 Task: Create a sub task System Test and UAT for the task  Develop a new online booking system for a hotel or resort in the project AgileBox , assign it to team member softage.5@softage.net and update the status of the sub task to  Off Track , set the priority of the sub task to High
Action: Mouse moved to (52, 277)
Screenshot: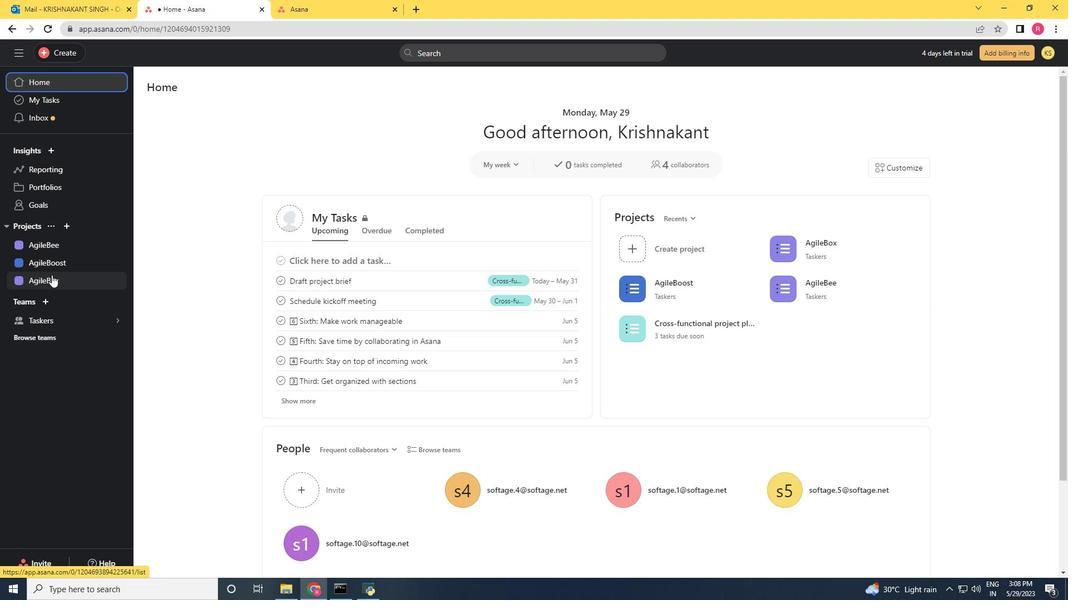 
Action: Mouse pressed left at (52, 277)
Screenshot: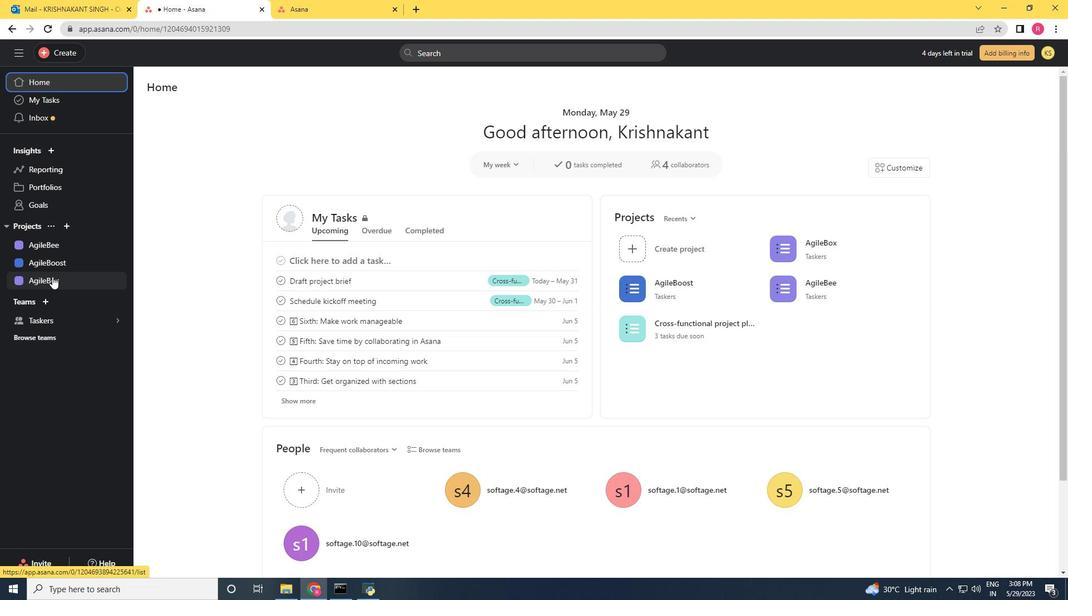 
Action: Mouse moved to (666, 244)
Screenshot: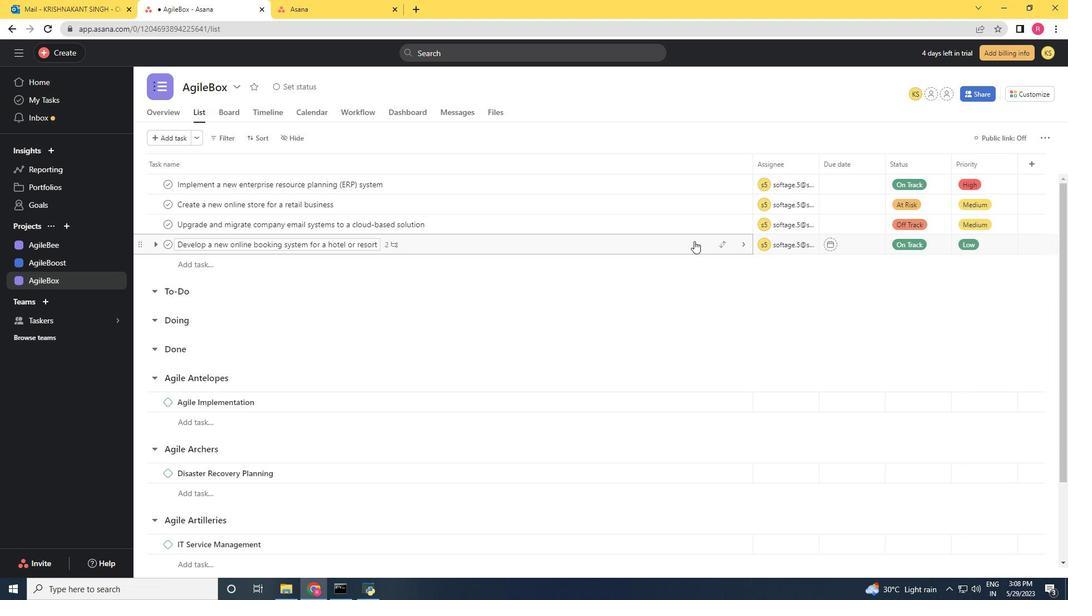 
Action: Mouse pressed left at (666, 244)
Screenshot: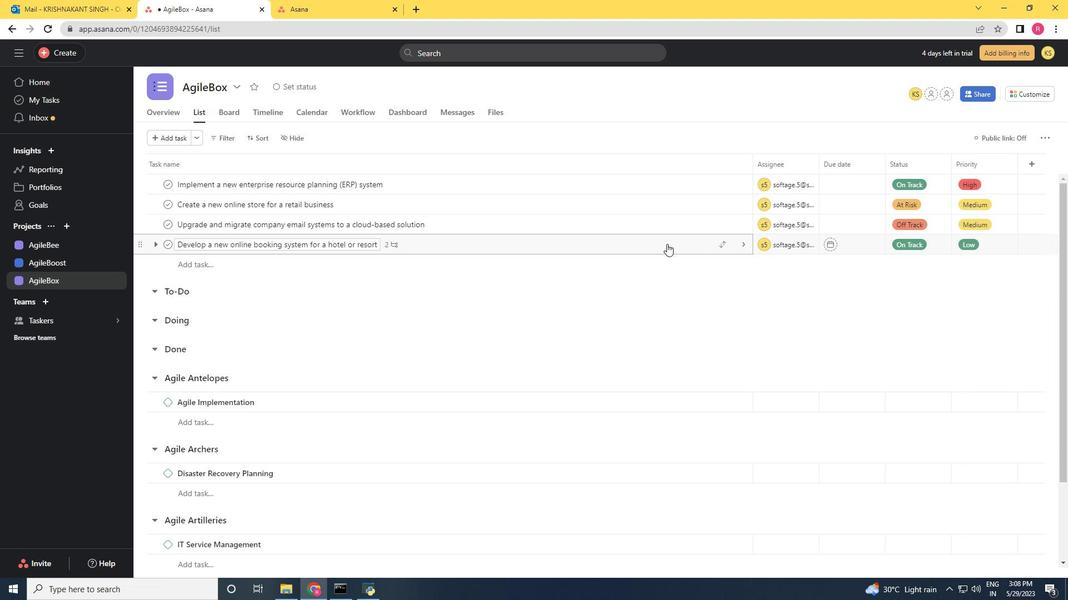 
Action: Mouse moved to (880, 368)
Screenshot: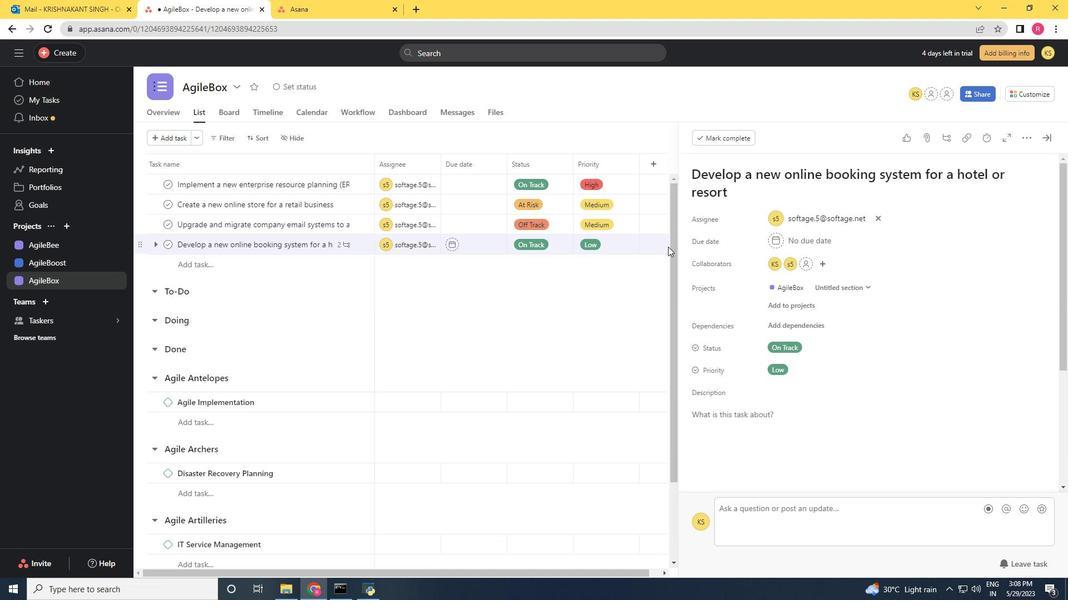 
Action: Mouse scrolled (880, 367) with delta (0, 0)
Screenshot: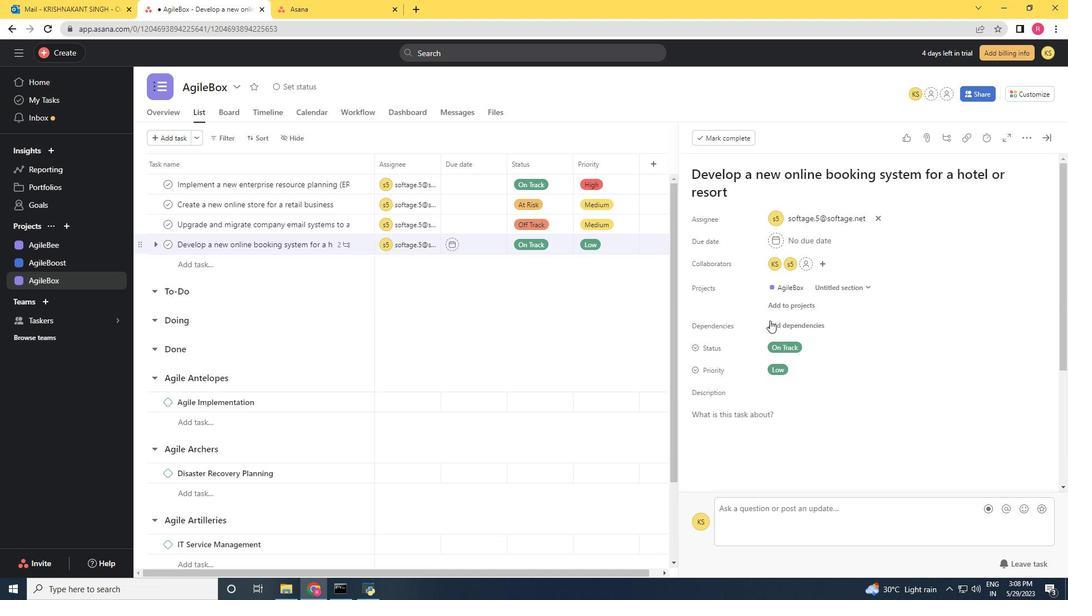 
Action: Mouse moved to (911, 378)
Screenshot: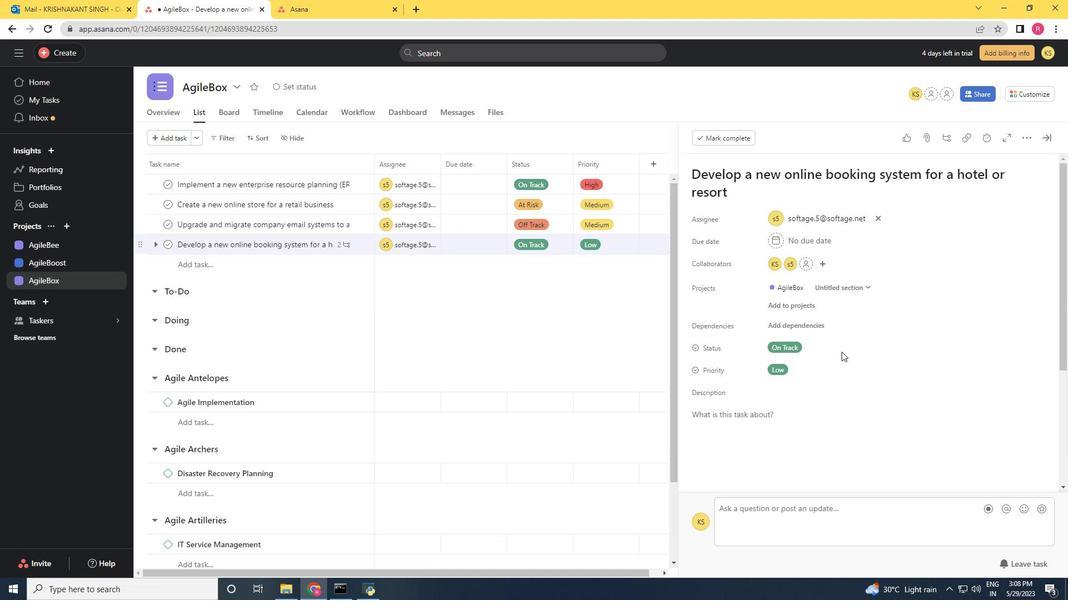 
Action: Mouse scrolled (911, 378) with delta (0, 0)
Screenshot: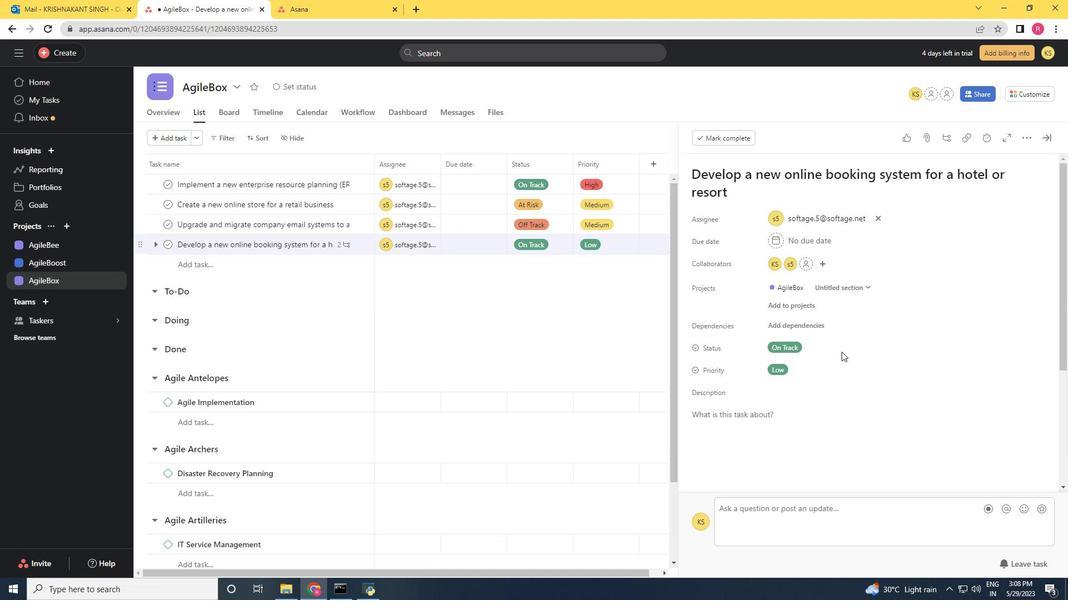 
Action: Mouse moved to (911, 379)
Screenshot: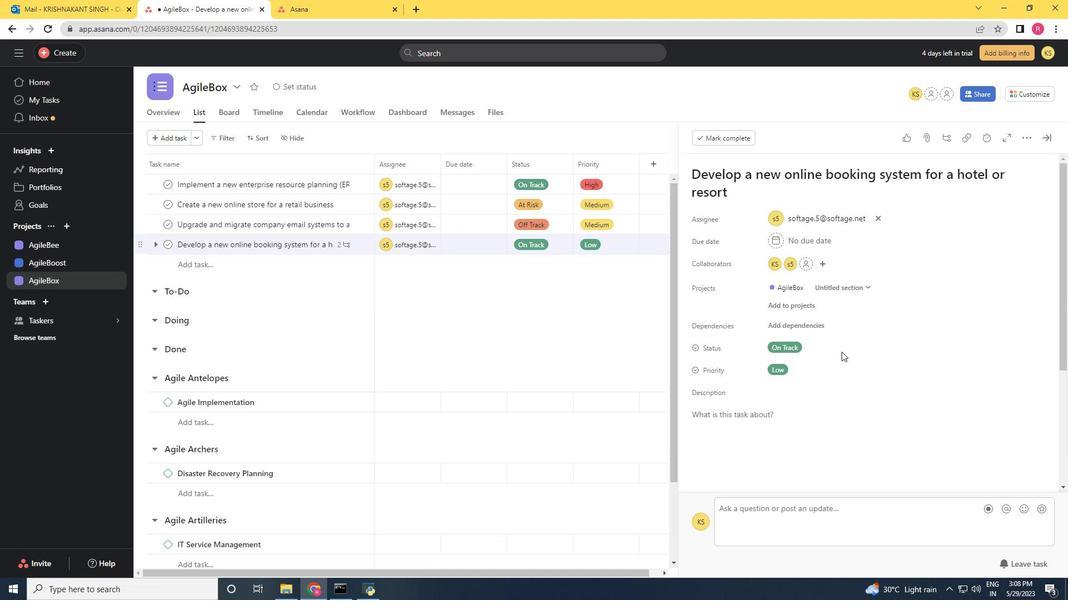 
Action: Mouse scrolled (911, 378) with delta (0, 0)
Screenshot: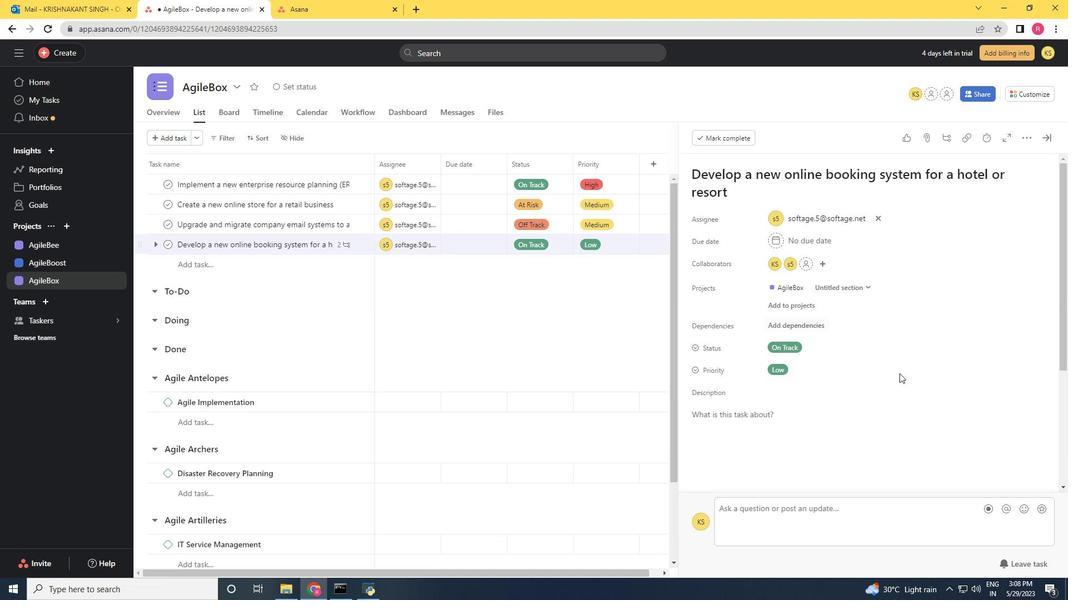 
Action: Mouse scrolled (911, 378) with delta (0, 0)
Screenshot: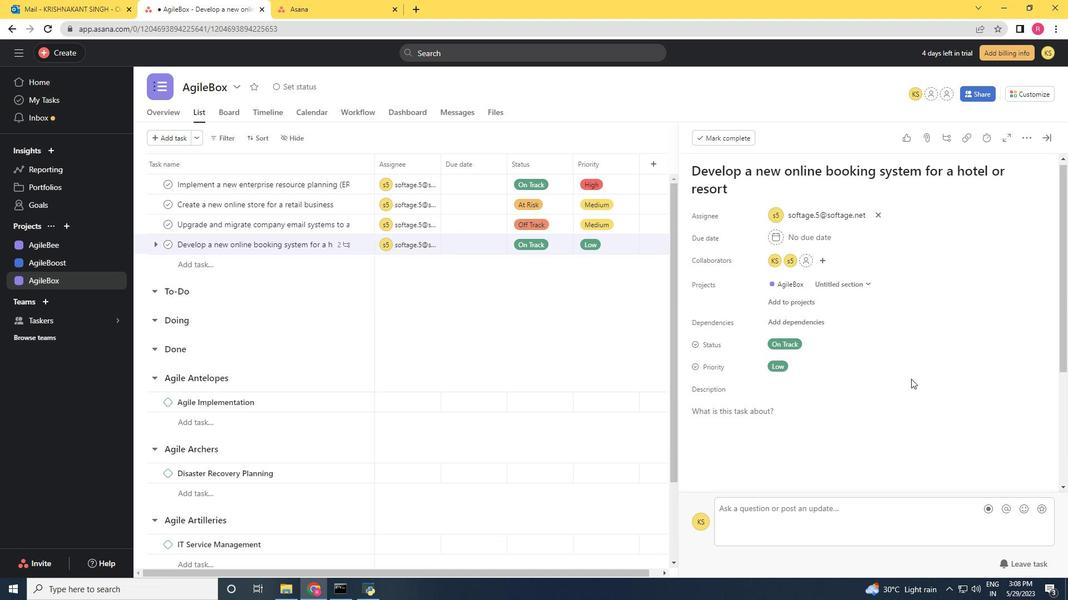 
Action: Mouse scrolled (911, 378) with delta (0, 0)
Screenshot: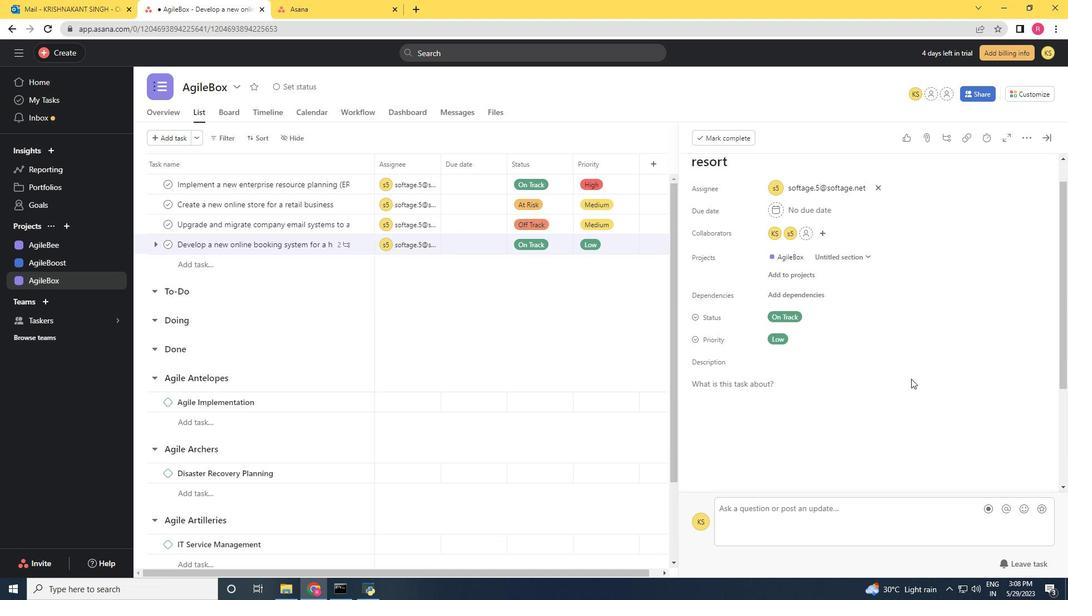 
Action: Mouse moved to (722, 404)
Screenshot: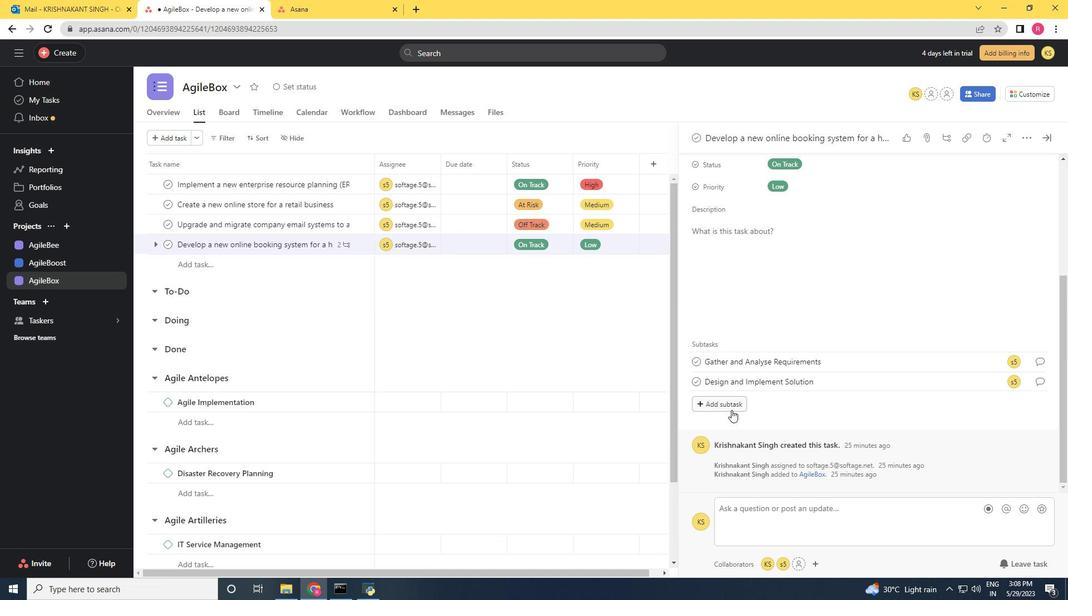 
Action: Mouse pressed left at (722, 404)
Screenshot: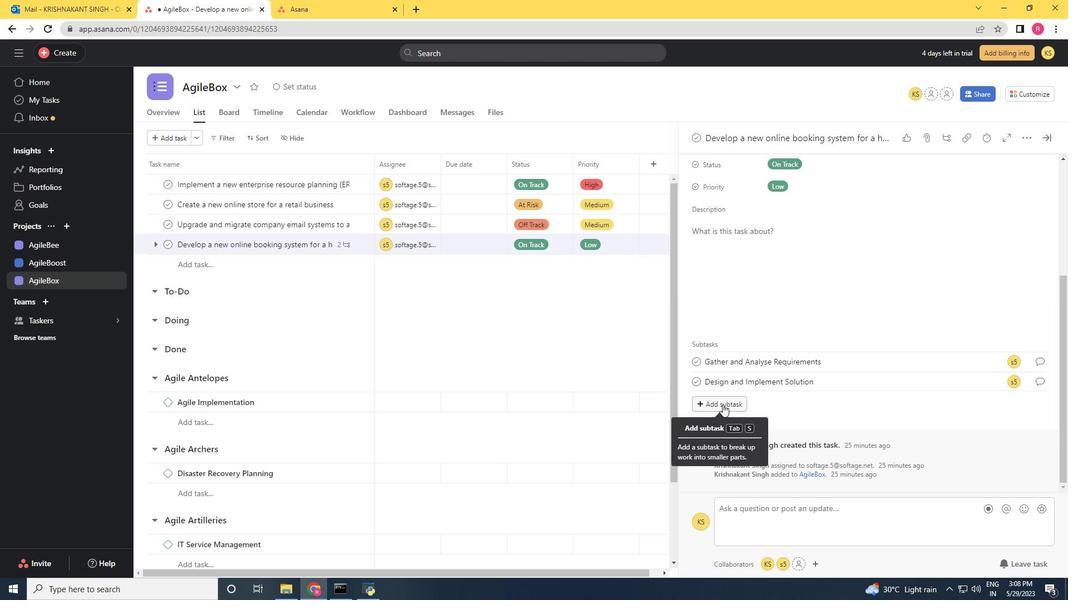 
Action: Key pressed <Key.shift><Key.shift><Key.shift><Key.shift><Key.shift><Key.shift><Key.shift><Key.shift><Key.shift><Key.shift>System<Key.space><Key.shift>Test<Key.space>and<Key.space><Key.shift>U<Key.shift>AT<Key.space>for<Key.space><Key.backspace><Key.backspace><Key.backspace><Key.backspace>
Screenshot: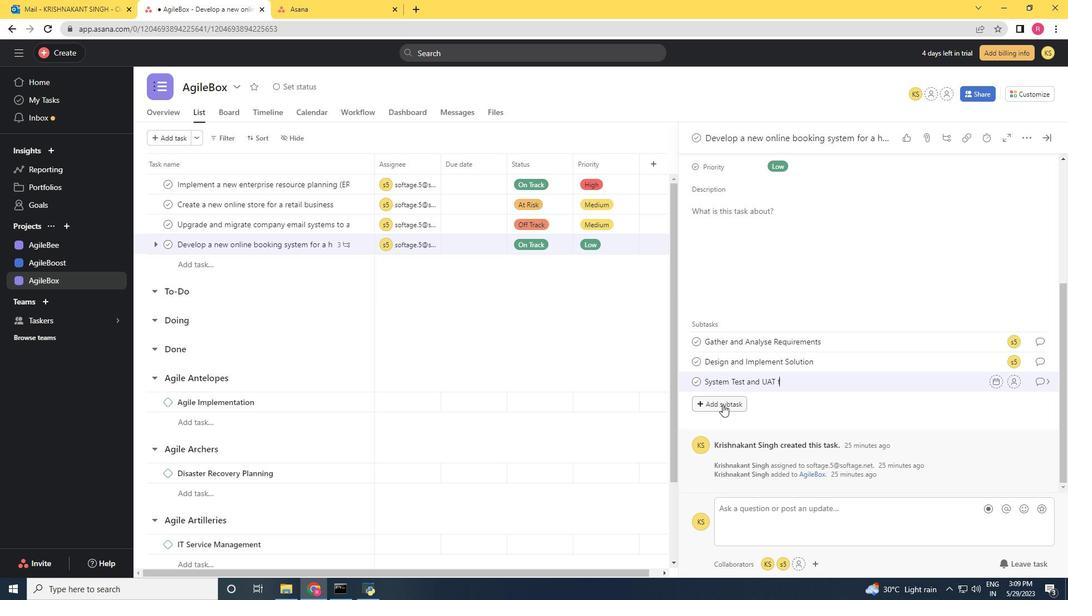 
Action: Mouse moved to (1014, 379)
Screenshot: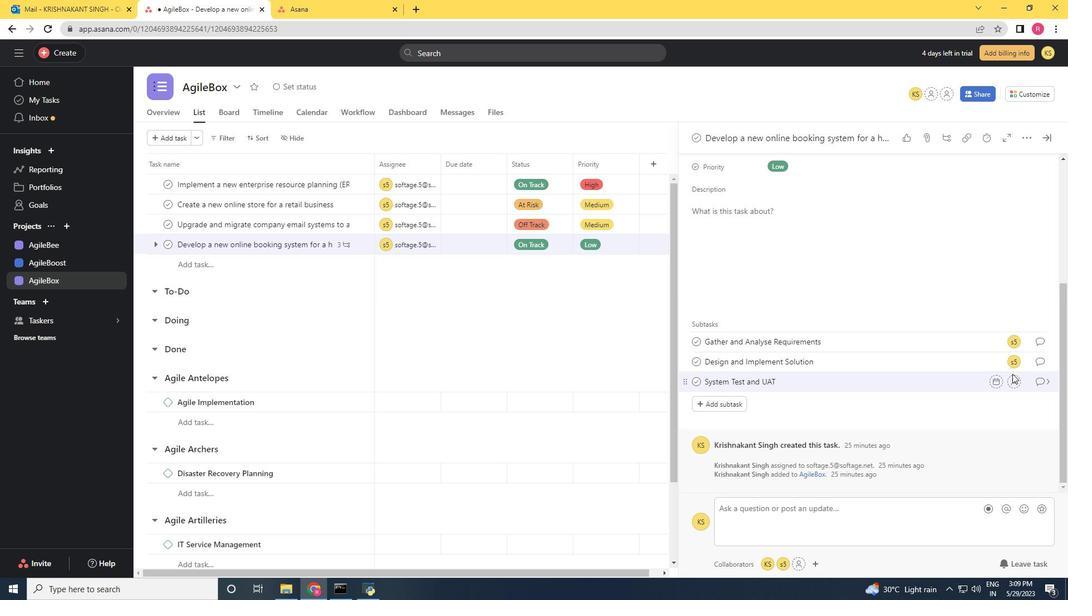 
Action: Mouse pressed left at (1014, 379)
Screenshot: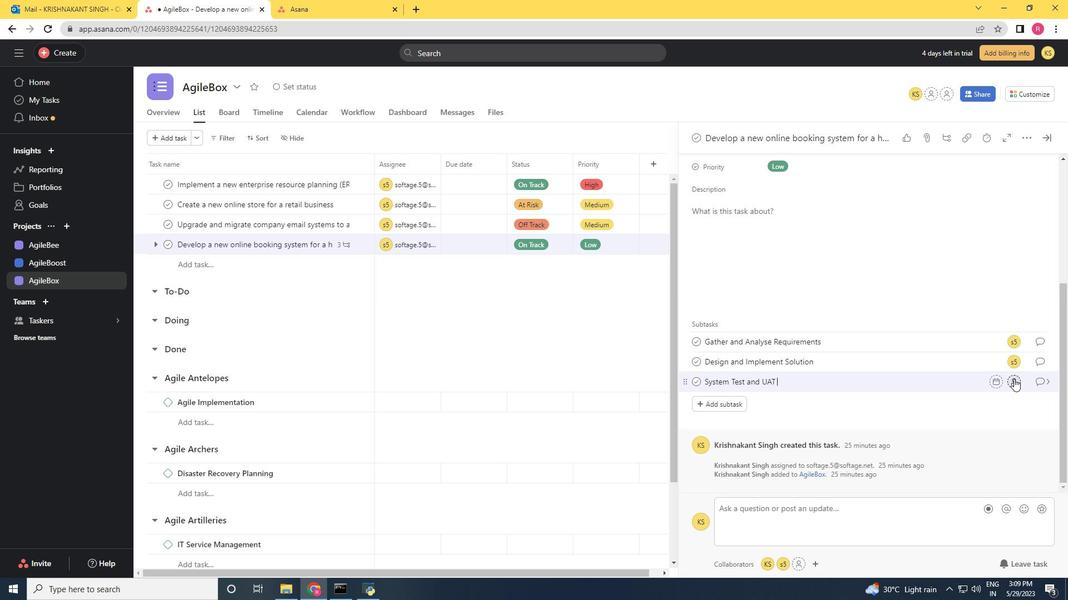 
Action: Key pressed softage.4<Key.backspace>5<Key.shift>@softage.net
Screenshot: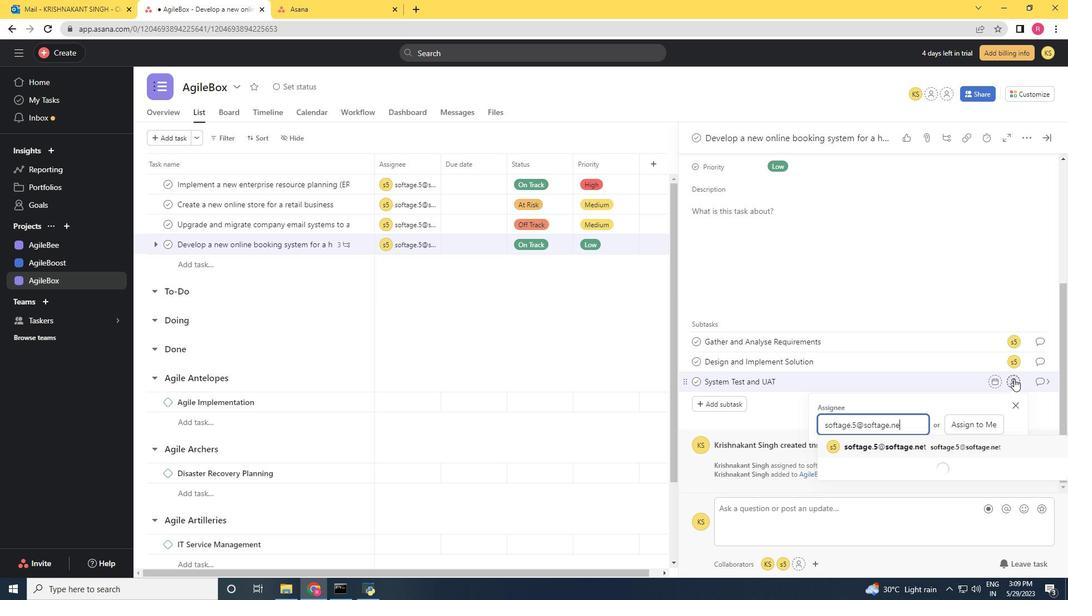 
Action: Mouse moved to (936, 448)
Screenshot: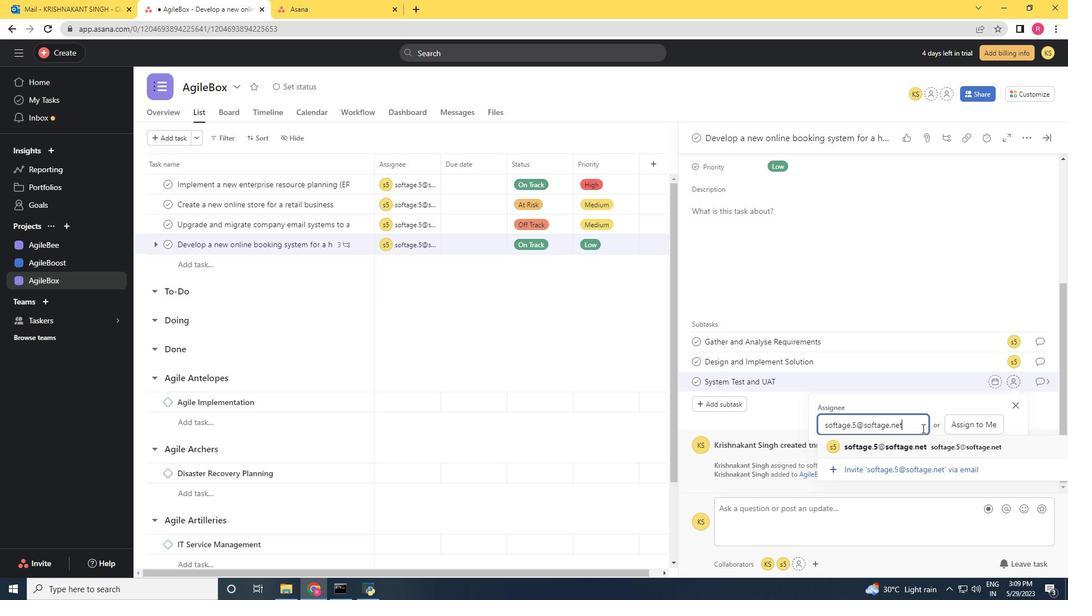 
Action: Mouse pressed left at (936, 448)
Screenshot: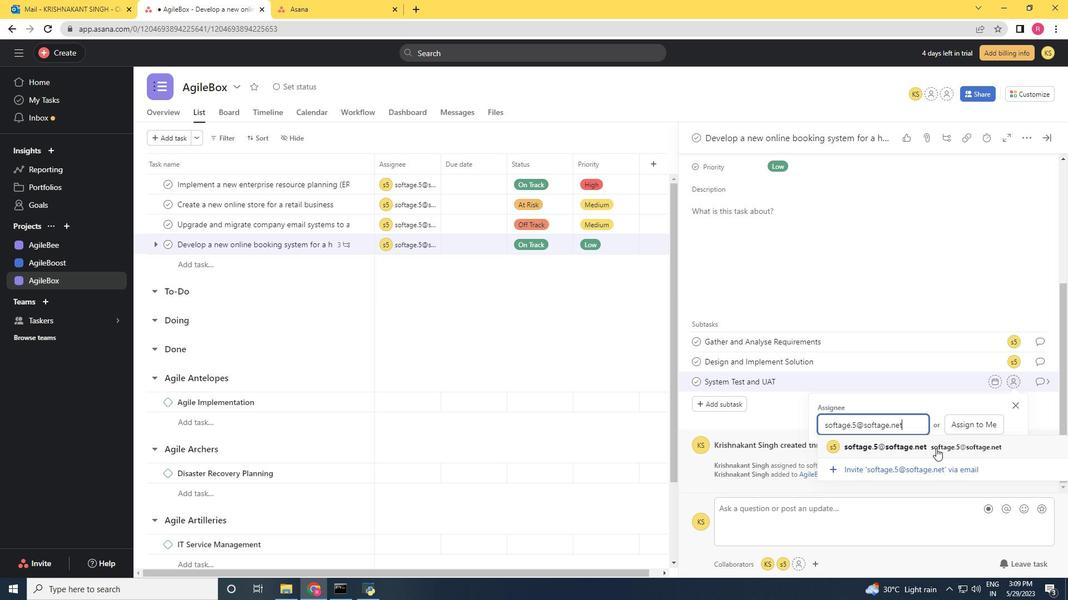 
Action: Mouse moved to (1042, 378)
Screenshot: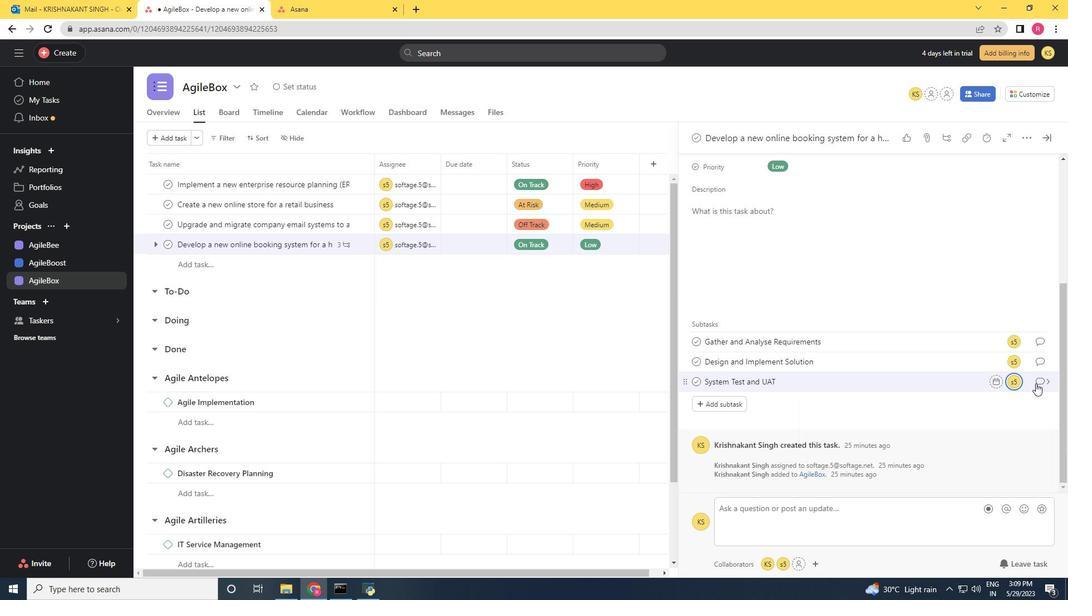 
Action: Mouse pressed left at (1042, 378)
Screenshot: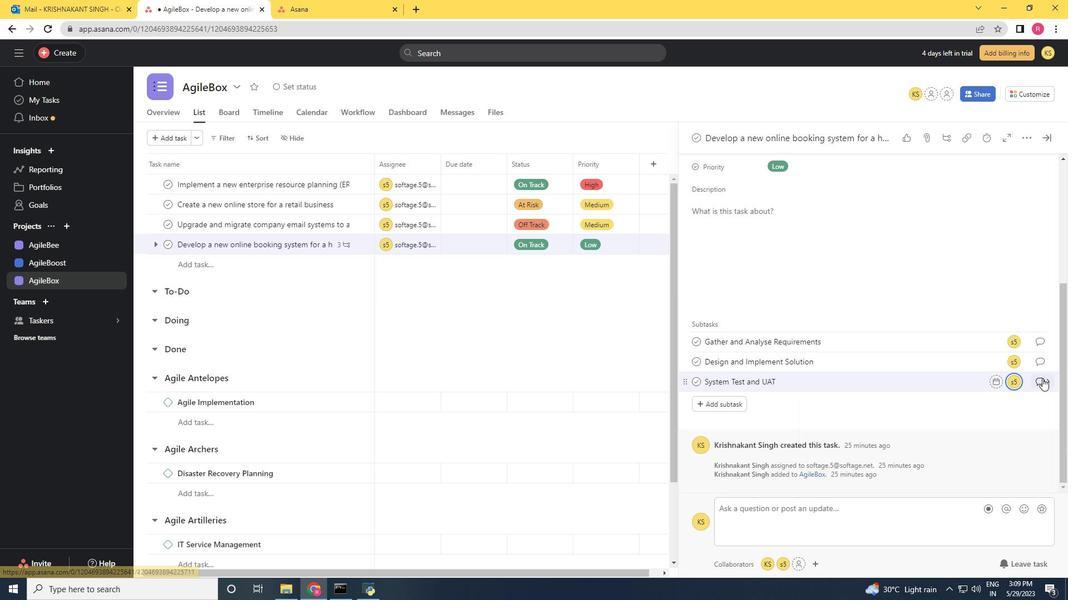 
Action: Mouse moved to (724, 318)
Screenshot: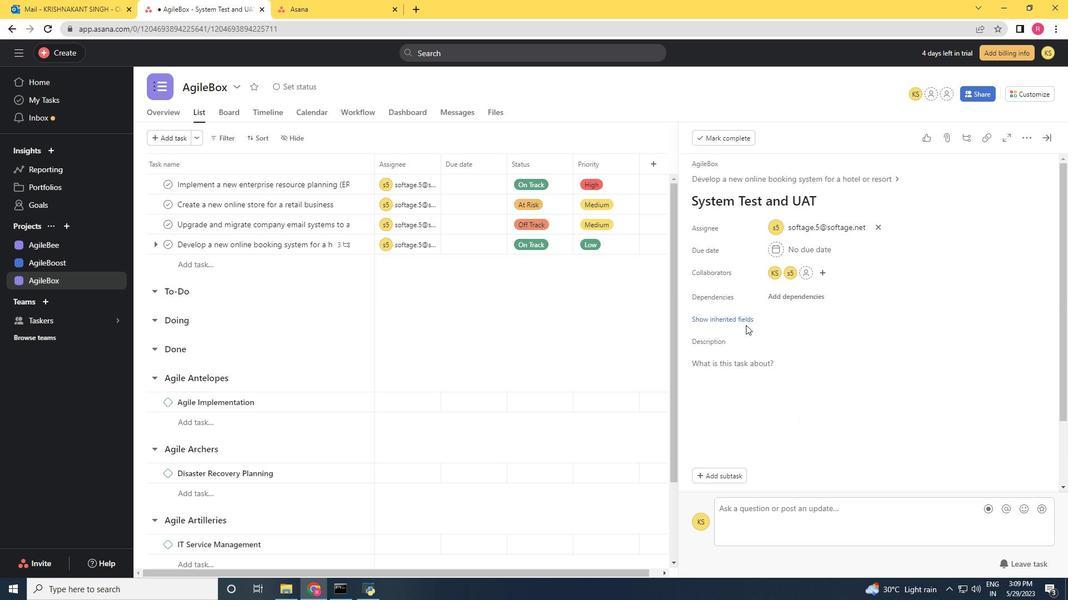 
Action: Mouse pressed left at (724, 318)
Screenshot: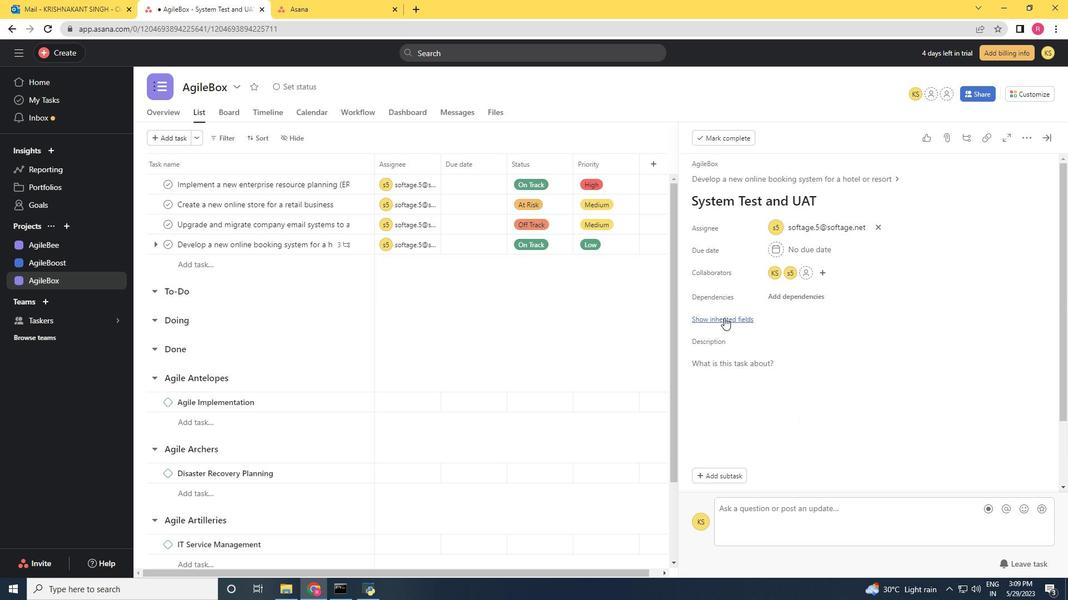 
Action: Mouse moved to (773, 344)
Screenshot: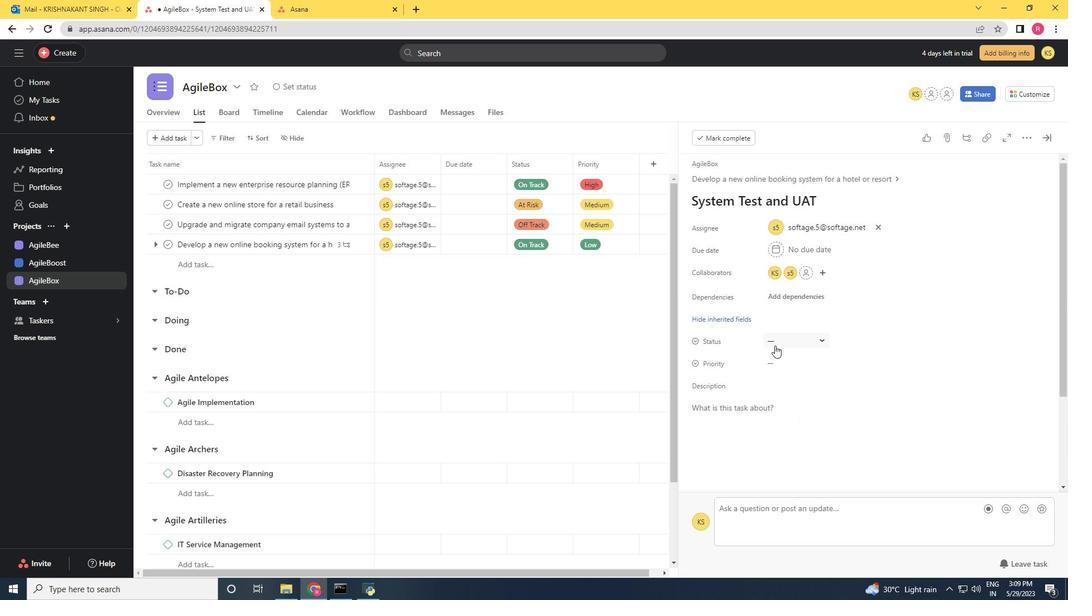 
Action: Mouse pressed left at (773, 344)
Screenshot: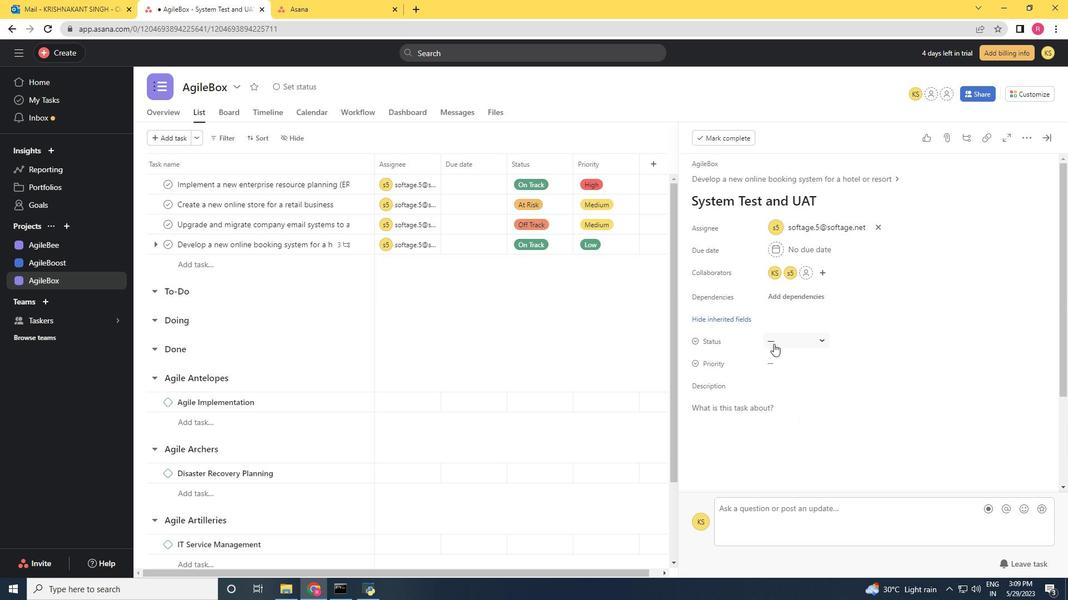 
Action: Mouse moved to (799, 397)
Screenshot: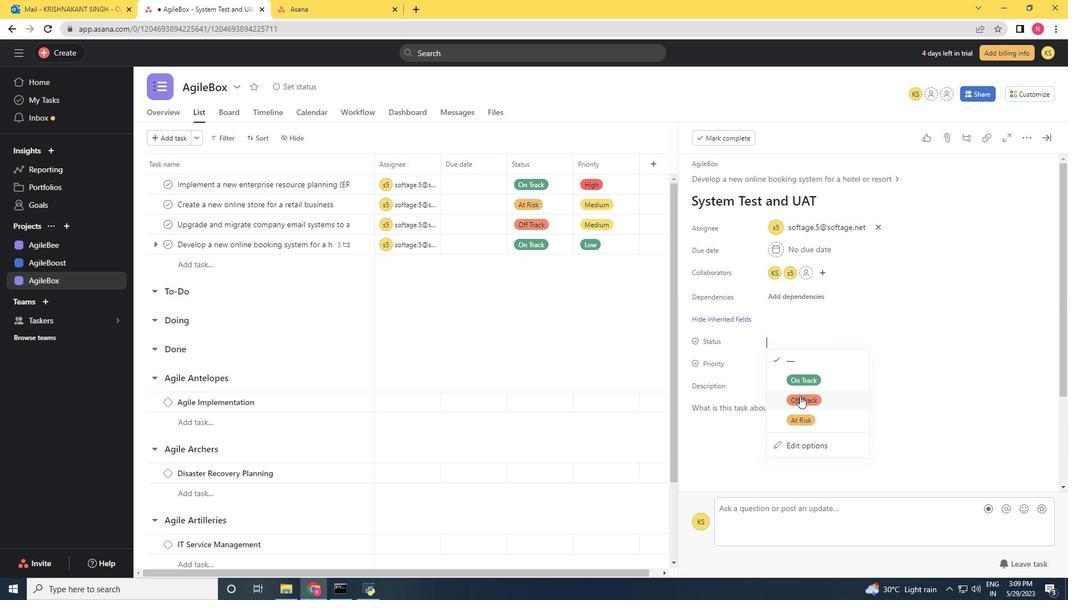 
Action: Mouse pressed left at (799, 397)
Screenshot: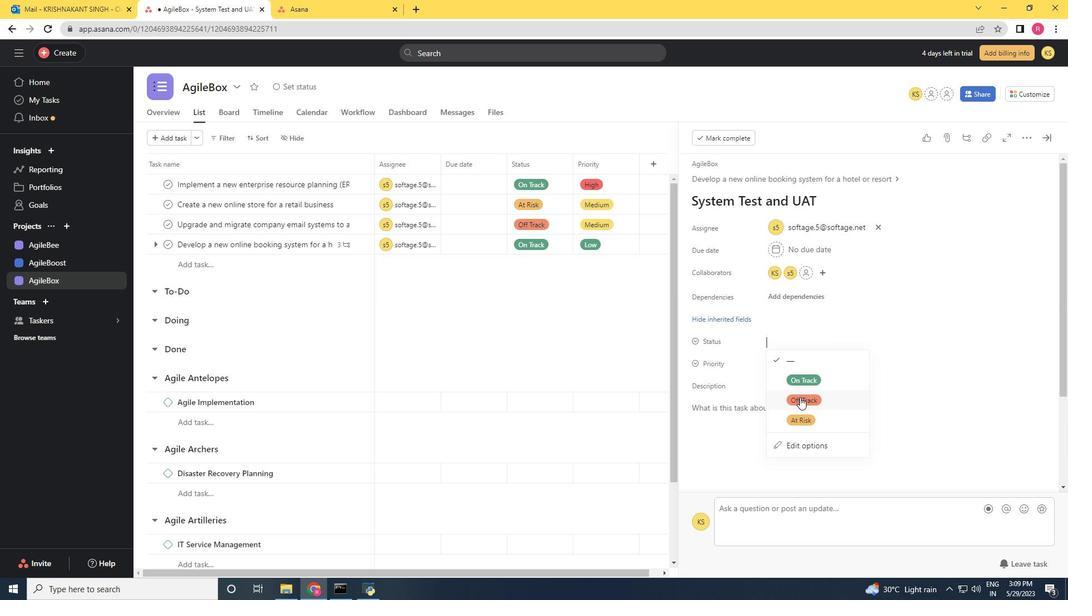 
Action: Mouse moved to (796, 358)
Screenshot: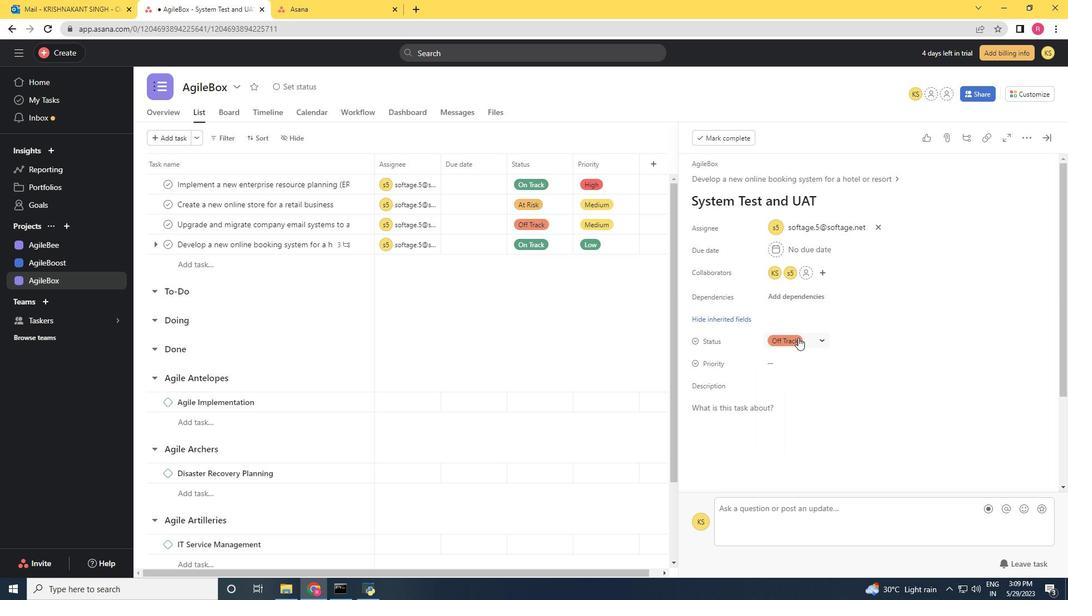 
Action: Mouse pressed left at (796, 358)
Screenshot: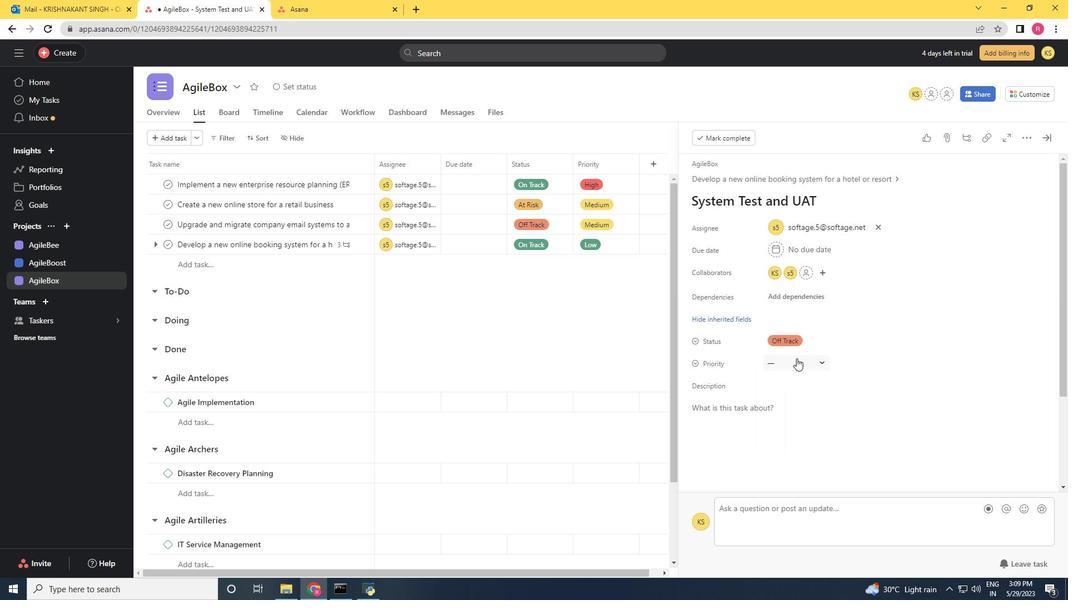
Action: Mouse moved to (792, 404)
Screenshot: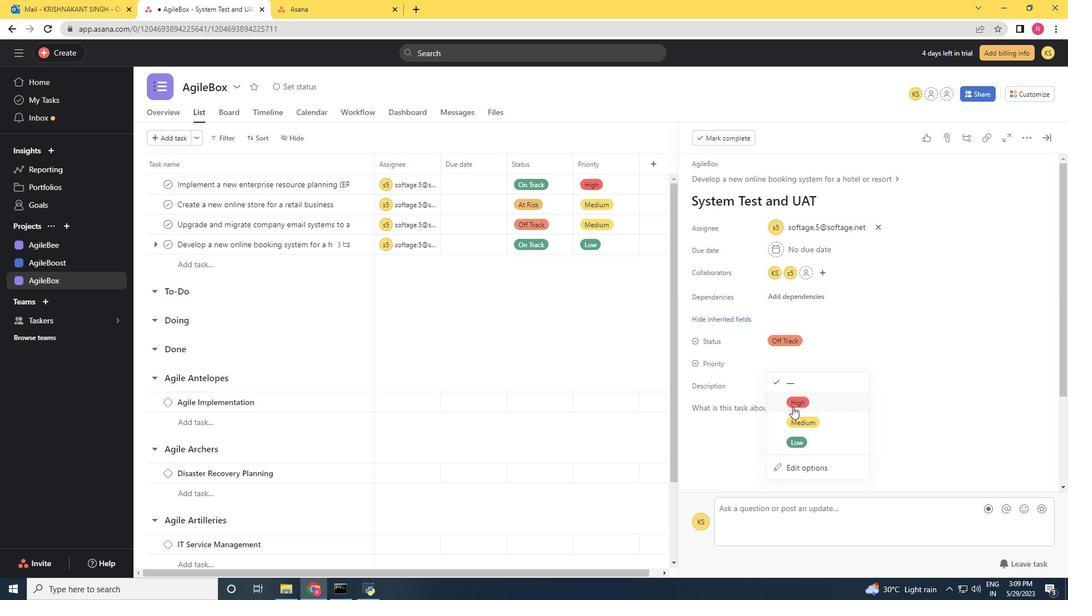 
Action: Mouse pressed left at (792, 404)
Screenshot: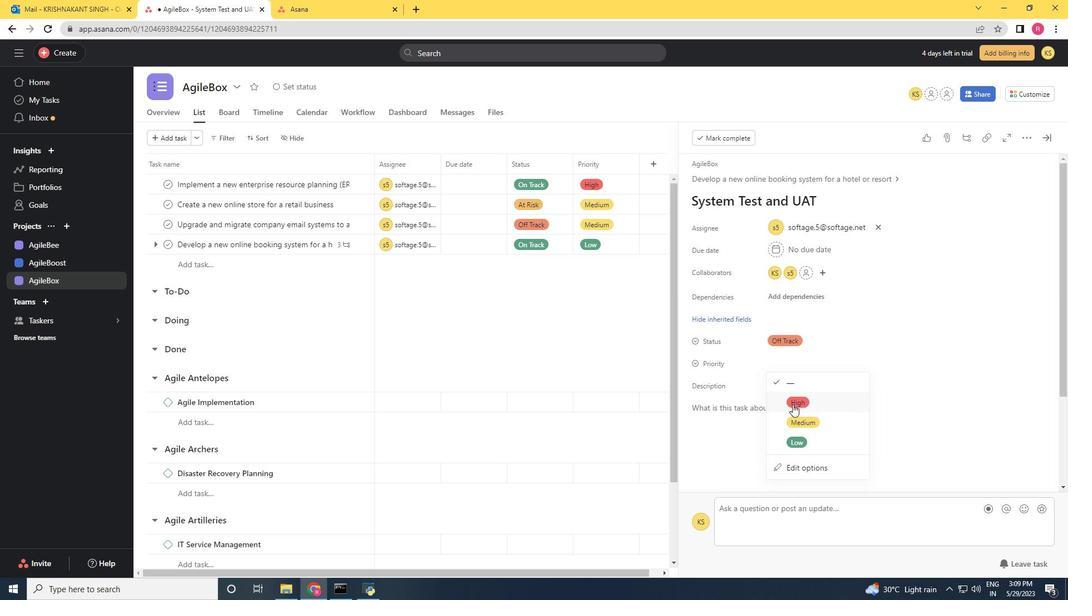 
